Task: Add Echo Falls Cajun Spice Hot Smoked Coho Salmon to the cart.
Action: Mouse pressed left at (21, 144)
Screenshot: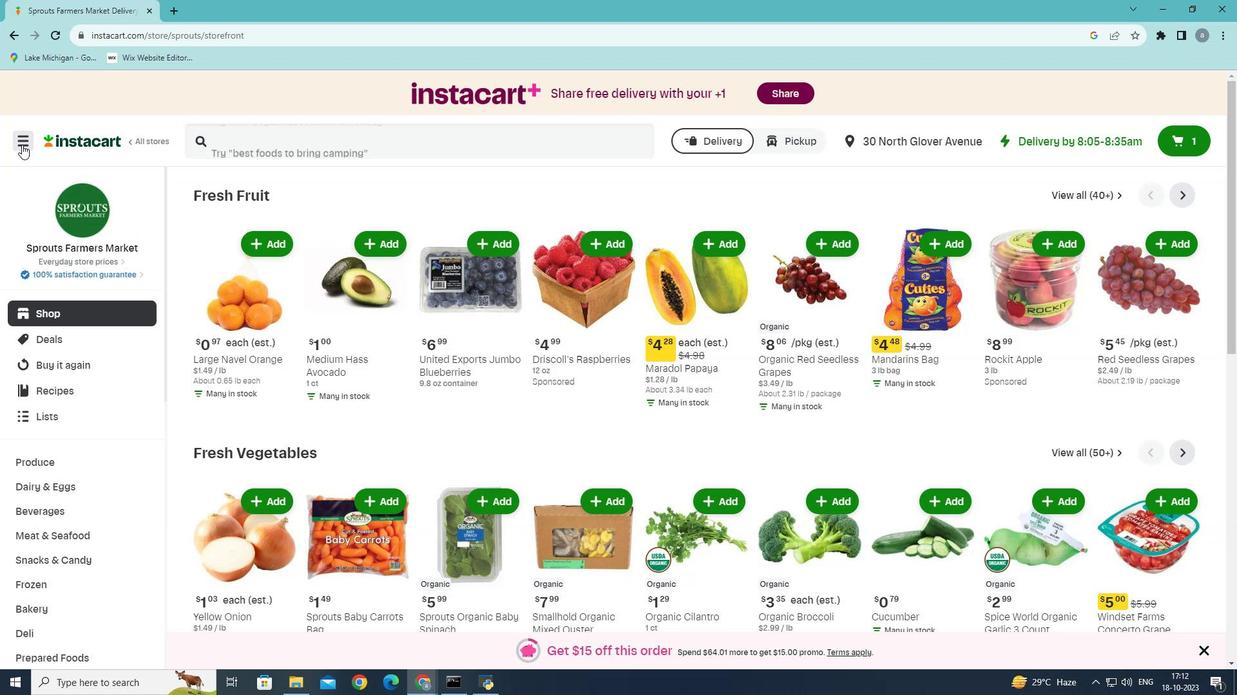 
Action: Mouse moved to (69, 371)
Screenshot: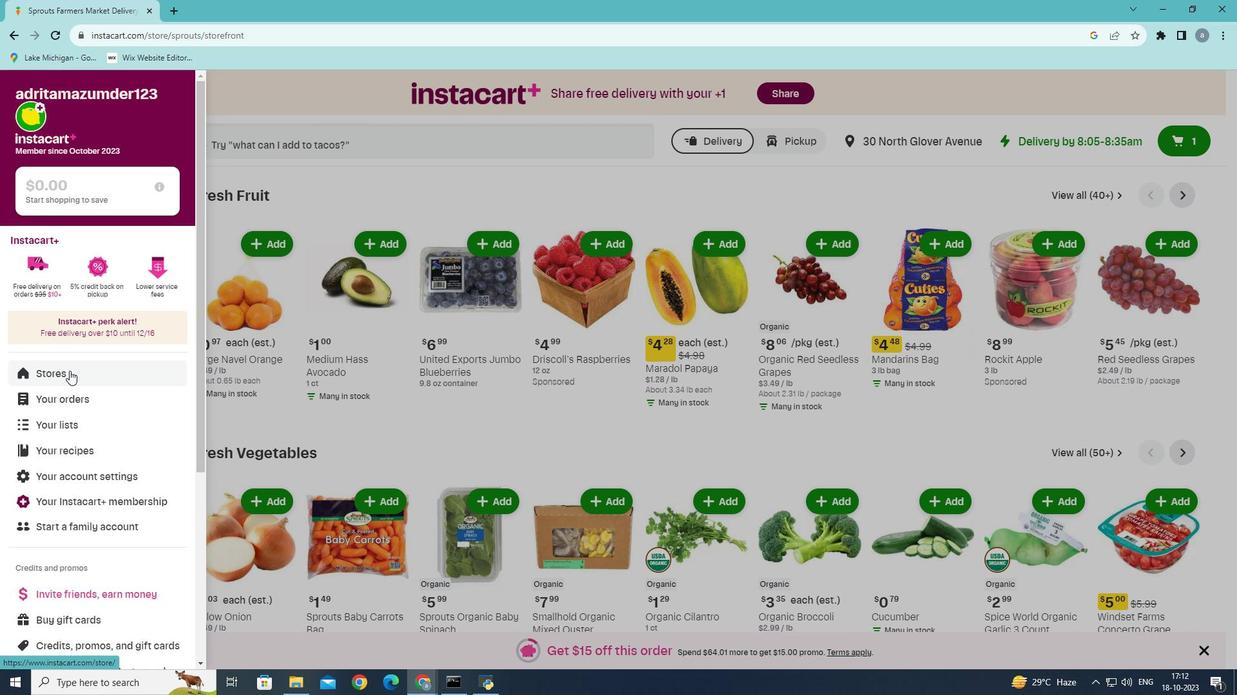 
Action: Mouse pressed left at (69, 371)
Screenshot: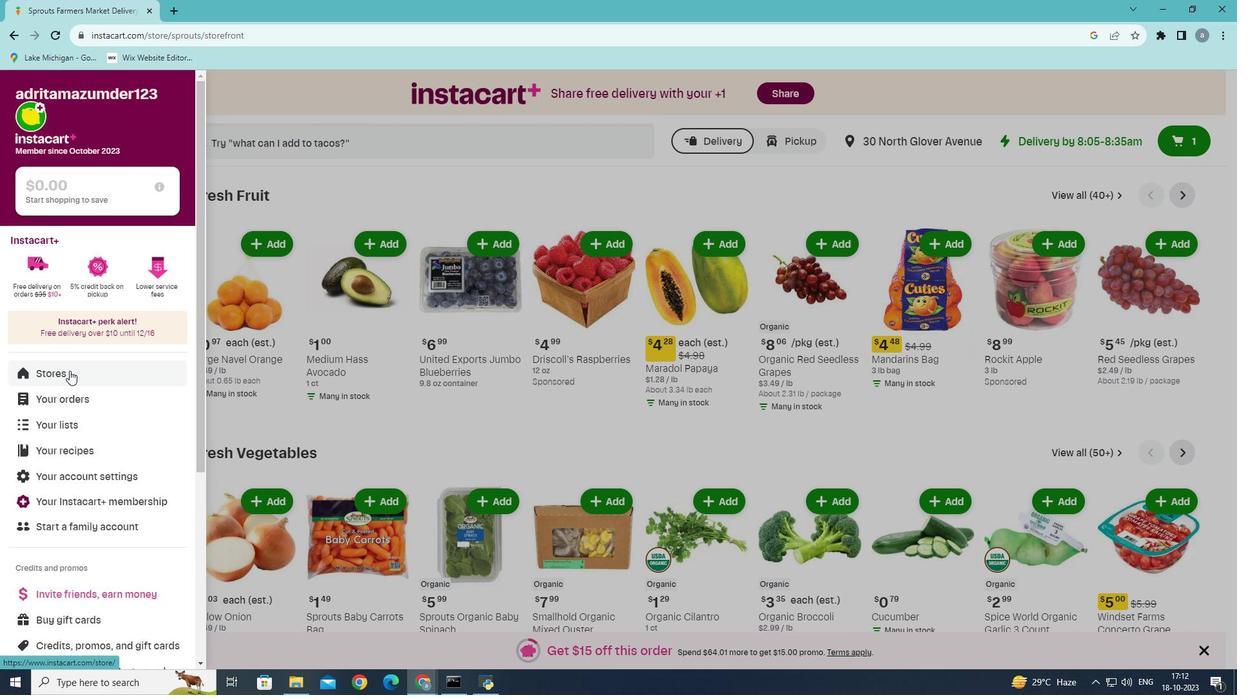 
Action: Mouse moved to (308, 148)
Screenshot: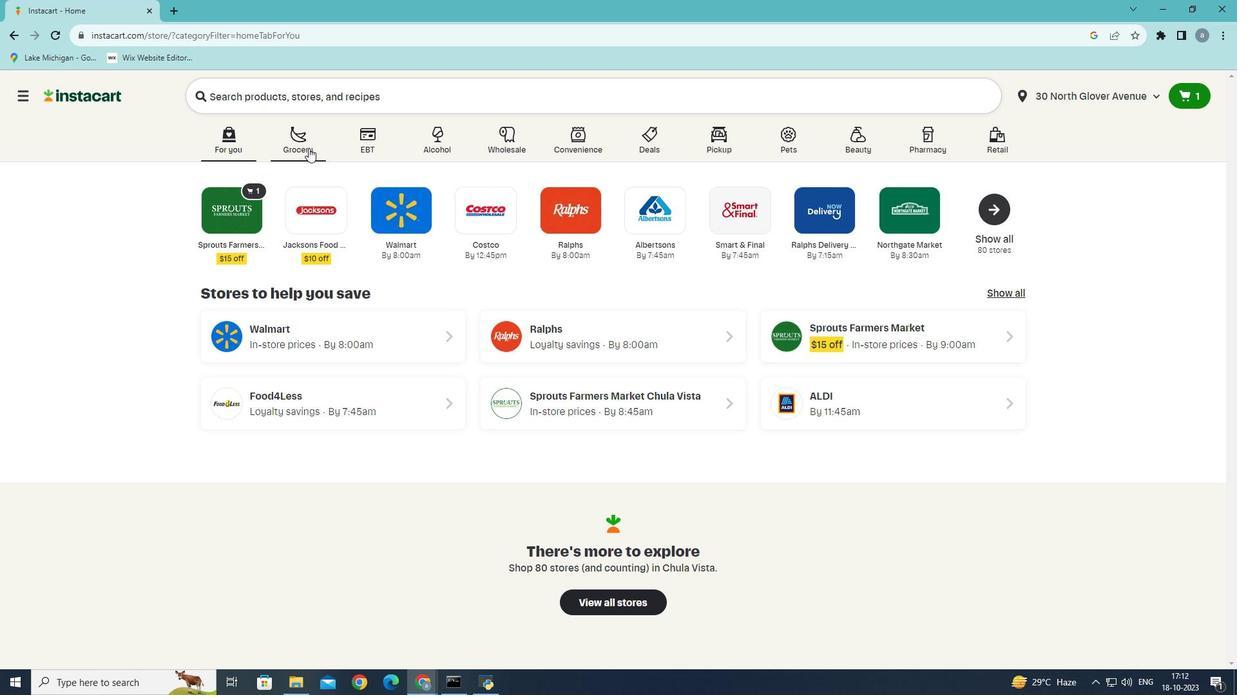 
Action: Mouse pressed left at (308, 148)
Screenshot: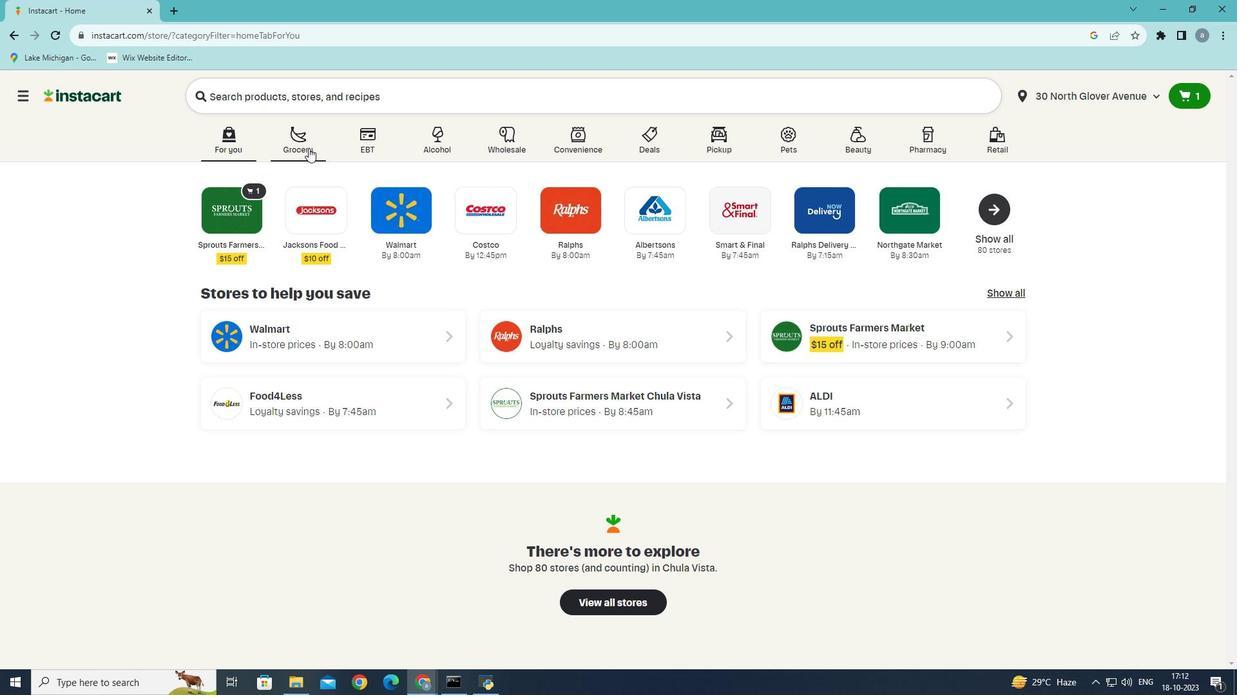 
Action: Mouse moved to (284, 390)
Screenshot: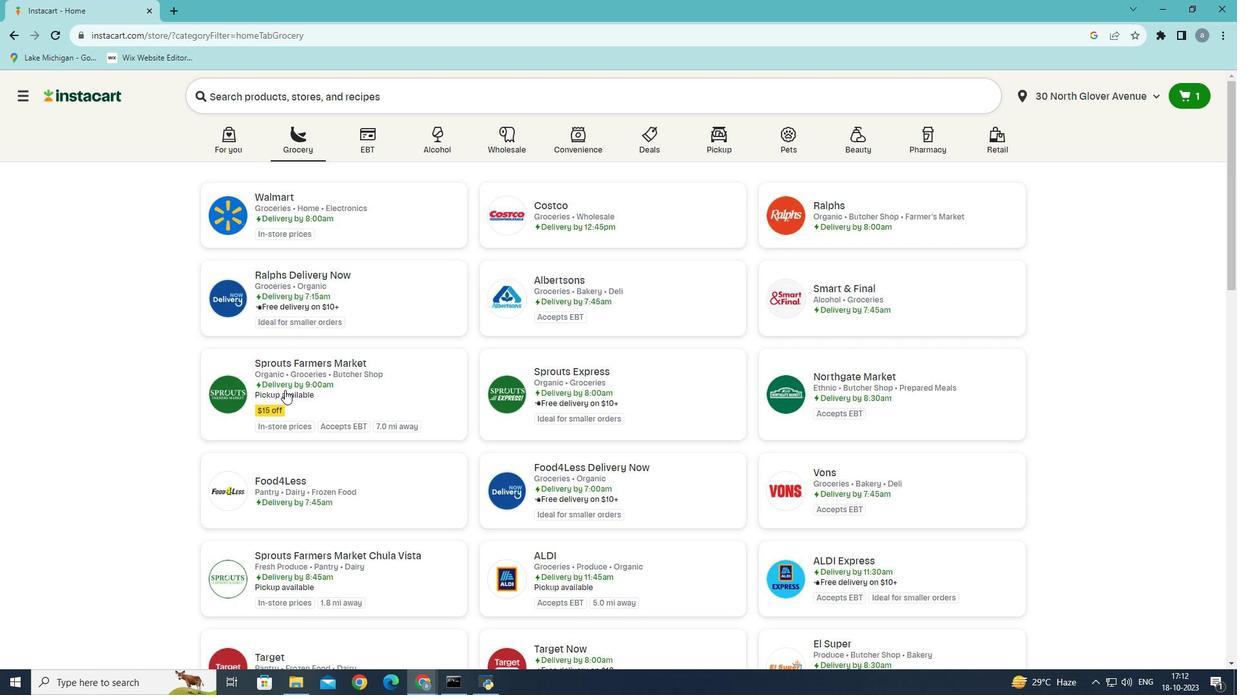 
Action: Mouse pressed left at (284, 390)
Screenshot: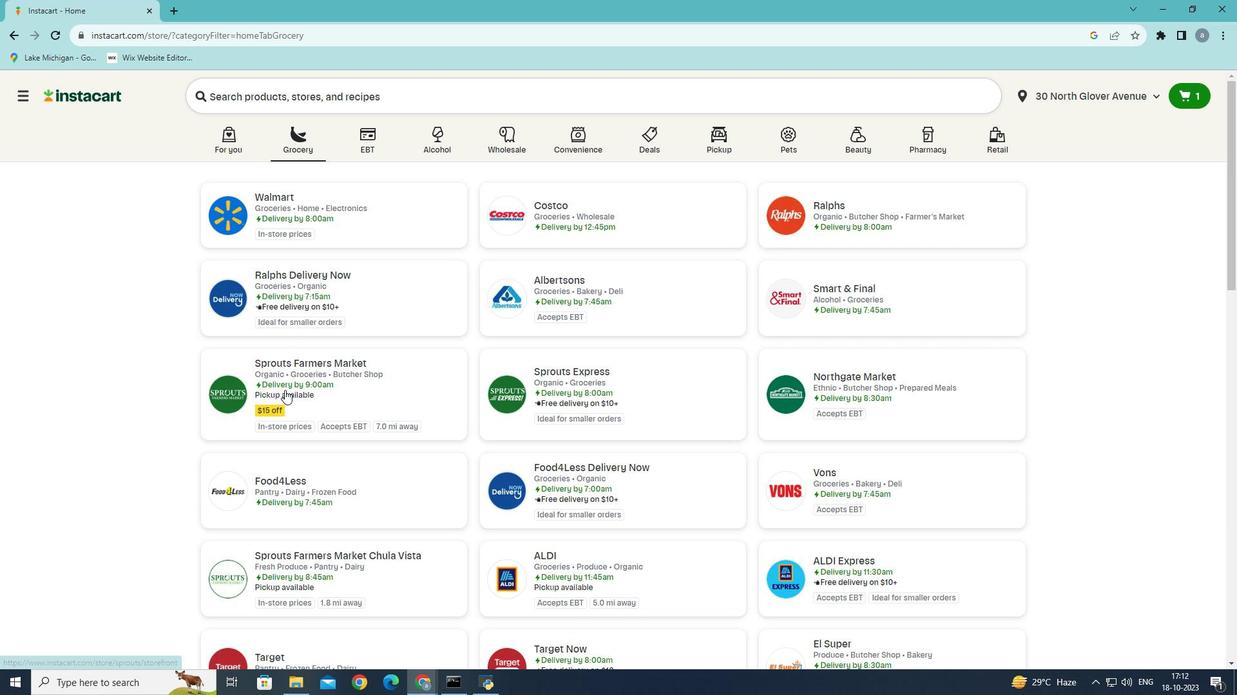 
Action: Mouse moved to (112, 526)
Screenshot: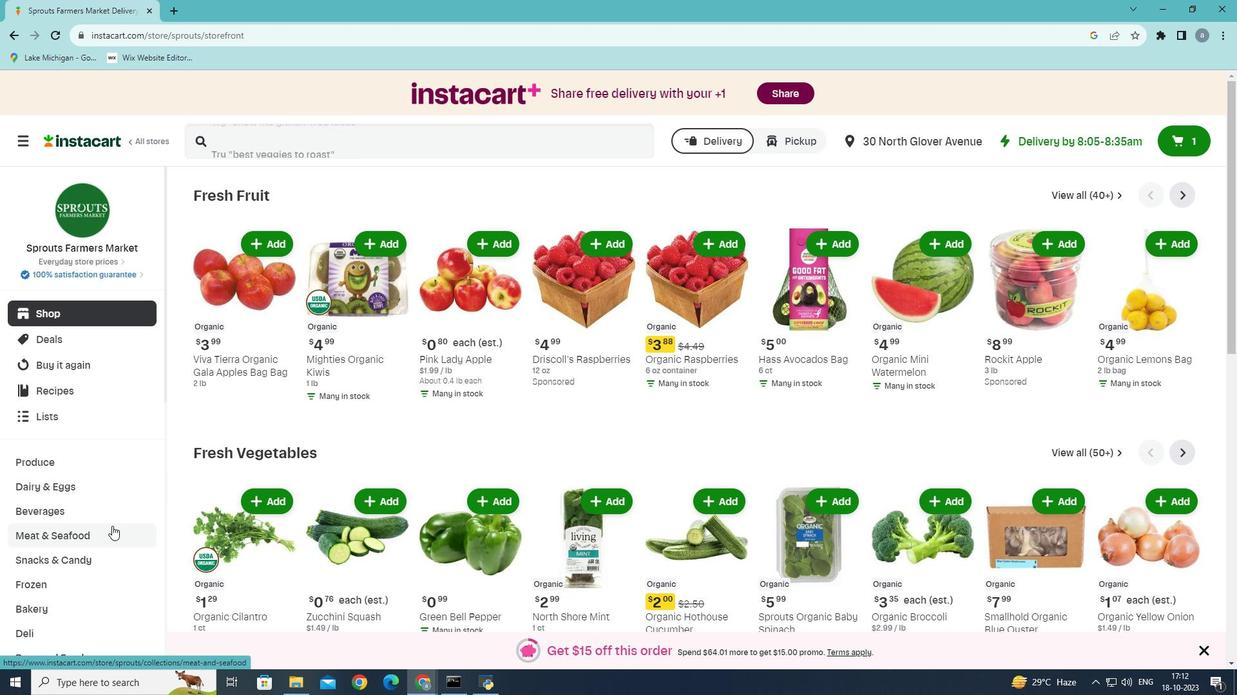 
Action: Mouse pressed left at (112, 526)
Screenshot: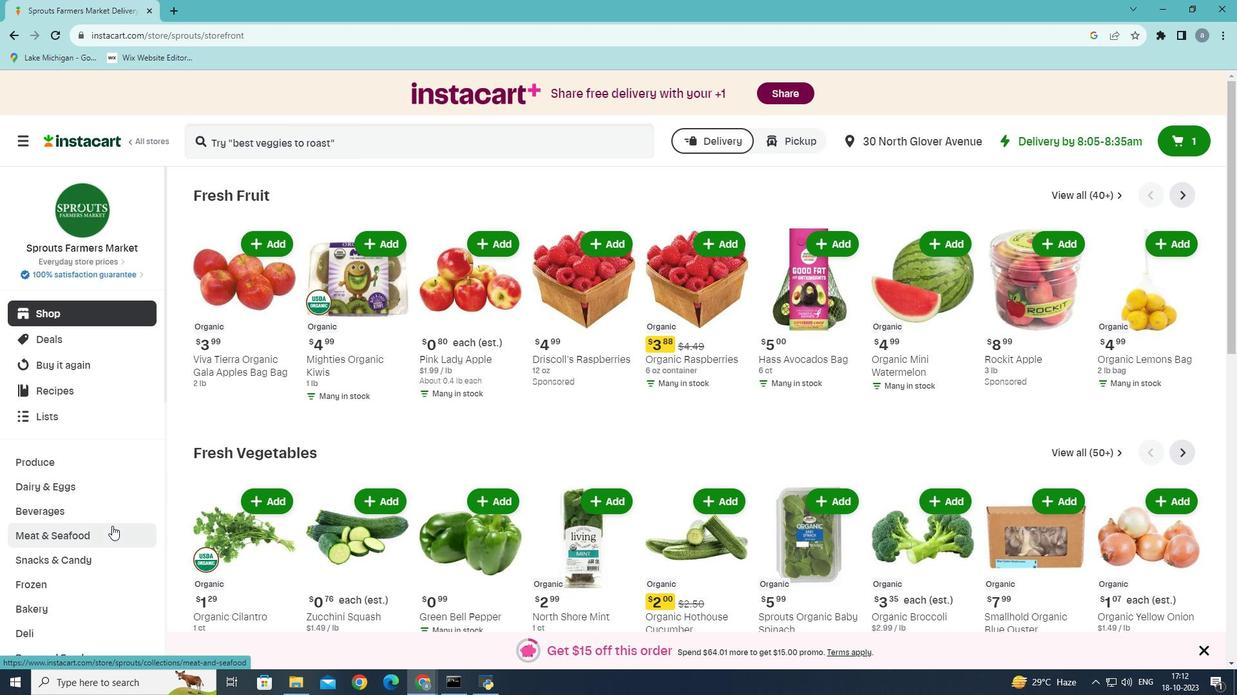 
Action: Mouse moved to (514, 227)
Screenshot: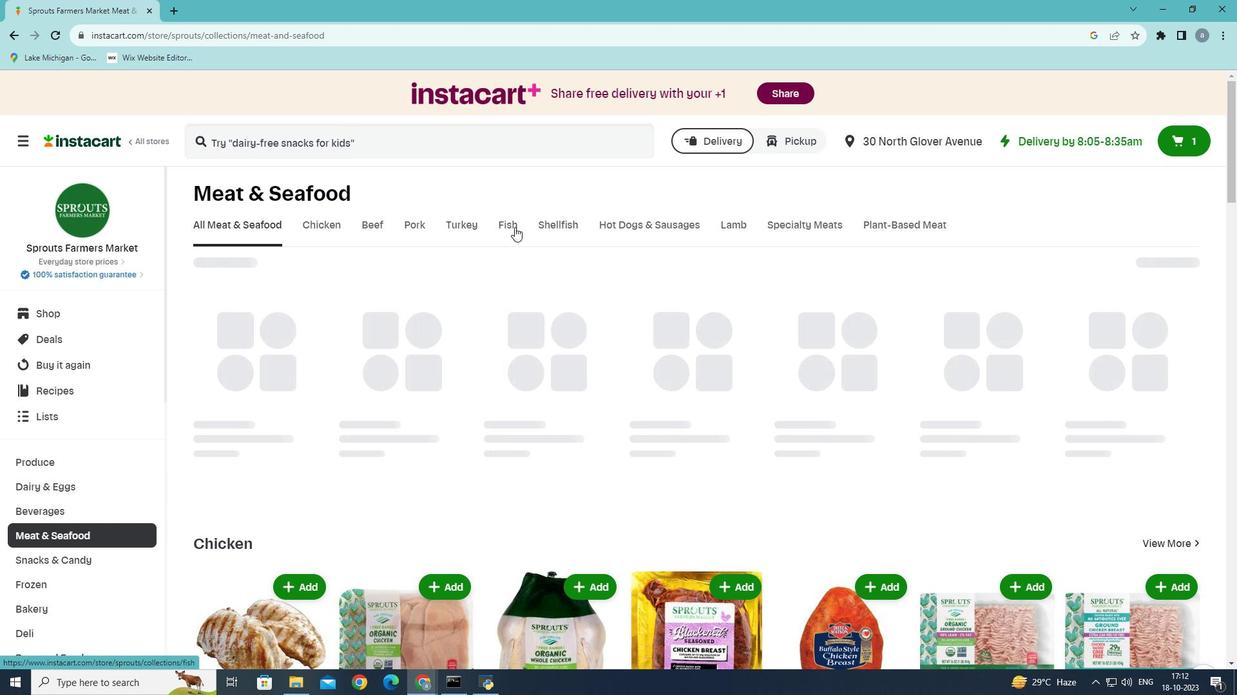 
Action: Mouse pressed left at (514, 227)
Screenshot: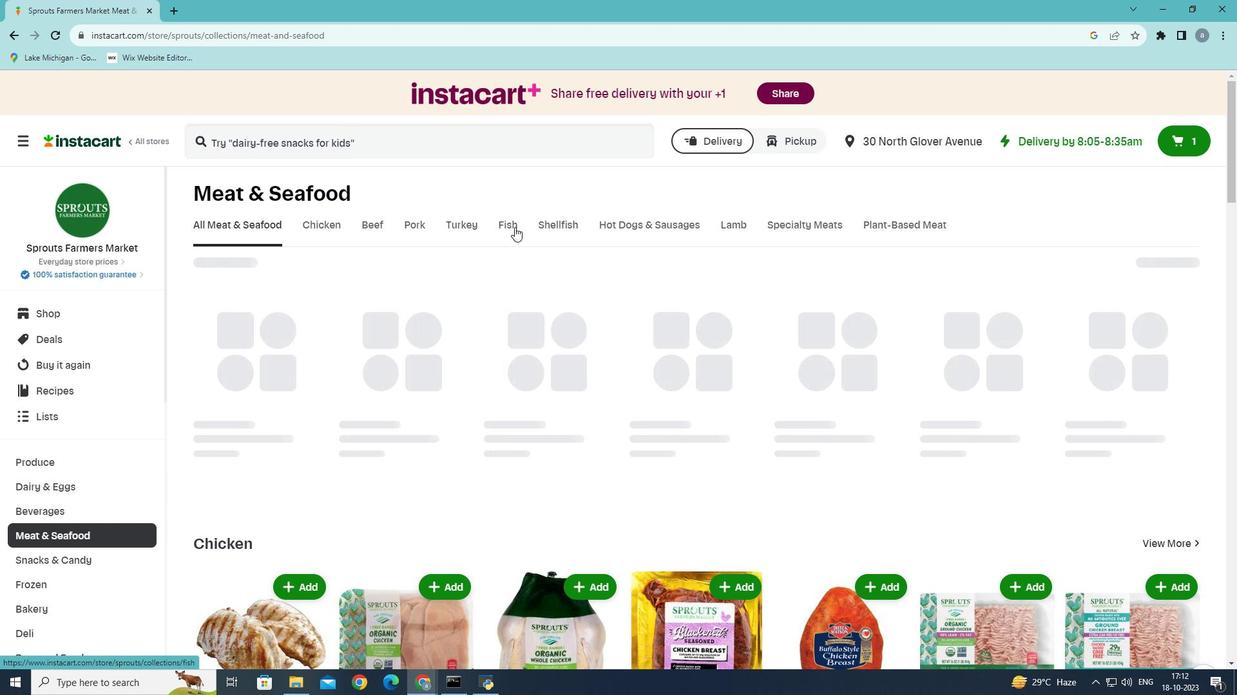 
Action: Mouse moved to (579, 391)
Screenshot: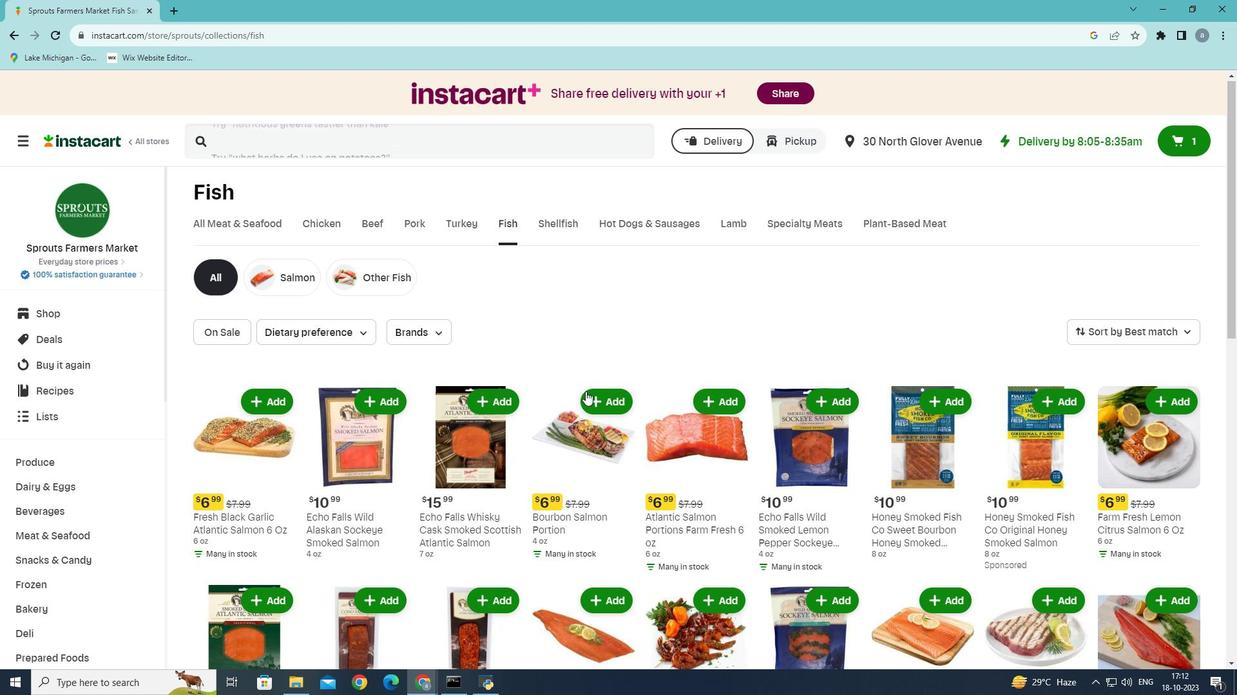 
Action: Mouse scrolled (579, 391) with delta (0, 0)
Screenshot: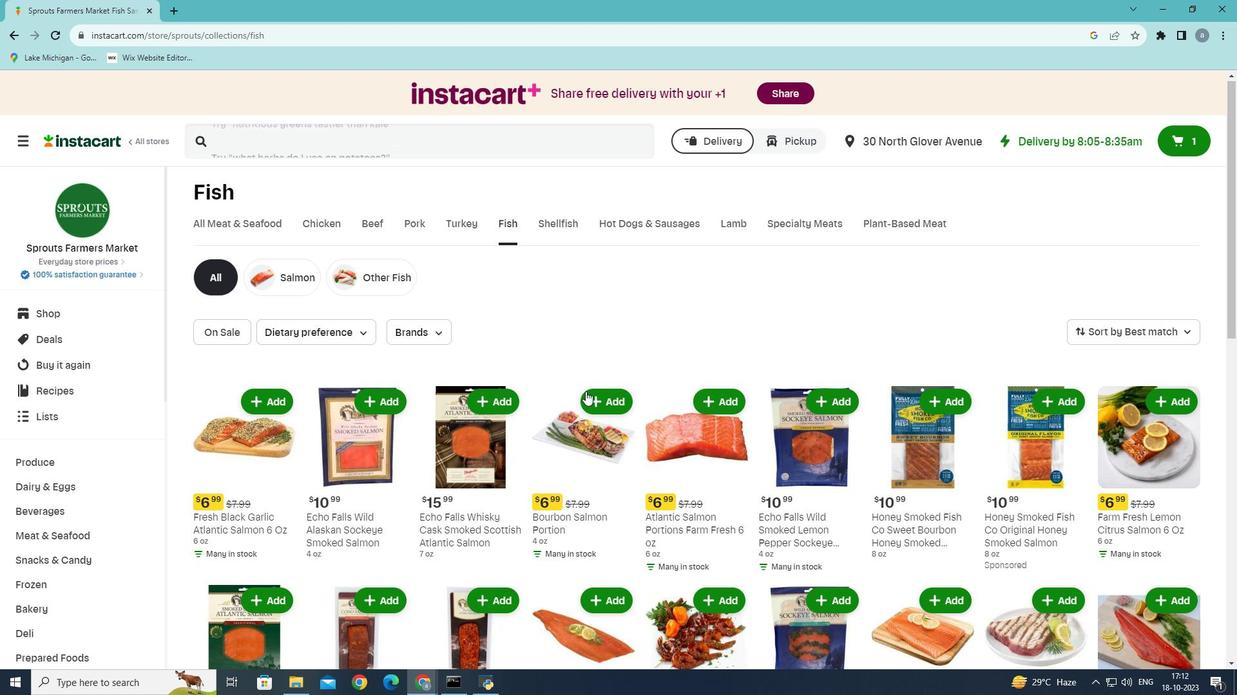 
Action: Mouse moved to (592, 391)
Screenshot: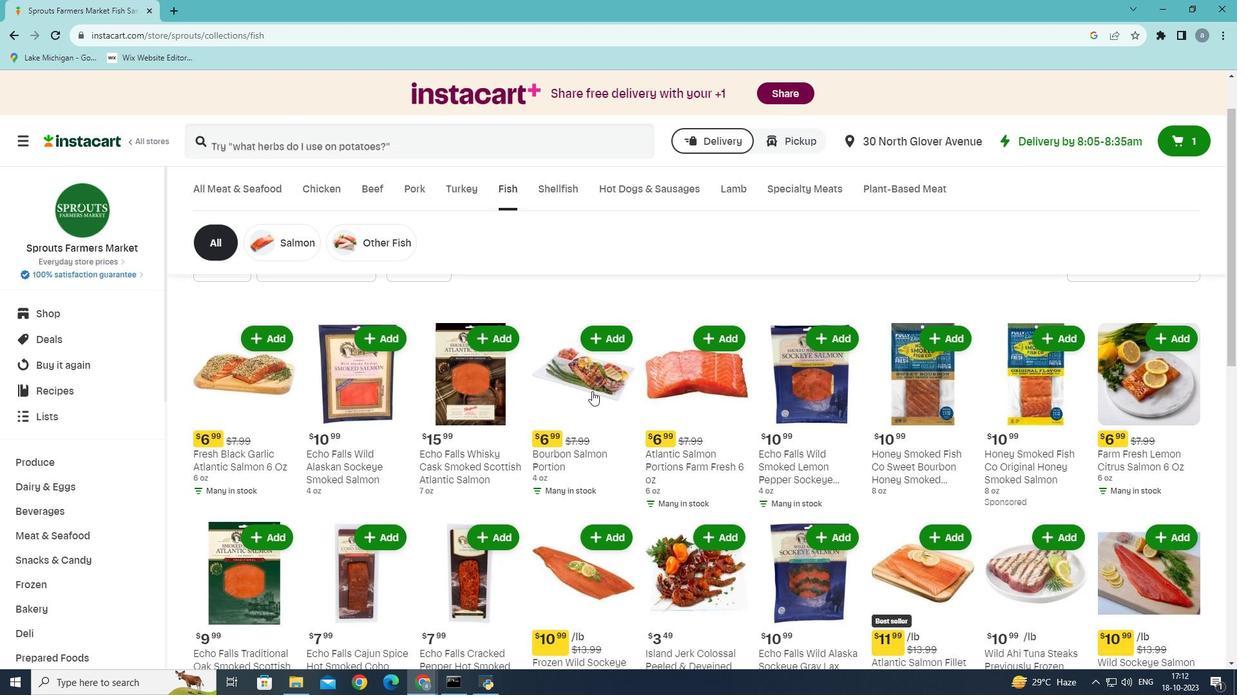 
Action: Mouse scrolled (592, 391) with delta (0, 0)
Screenshot: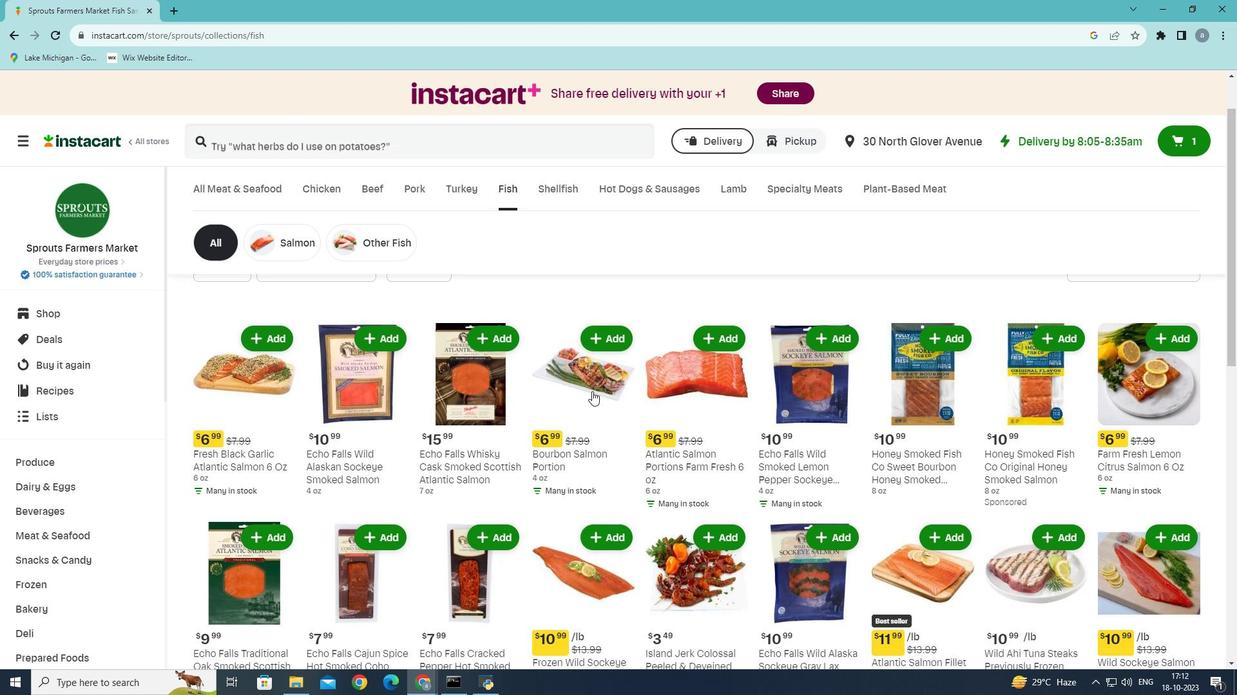 
Action: Mouse moved to (940, 439)
Screenshot: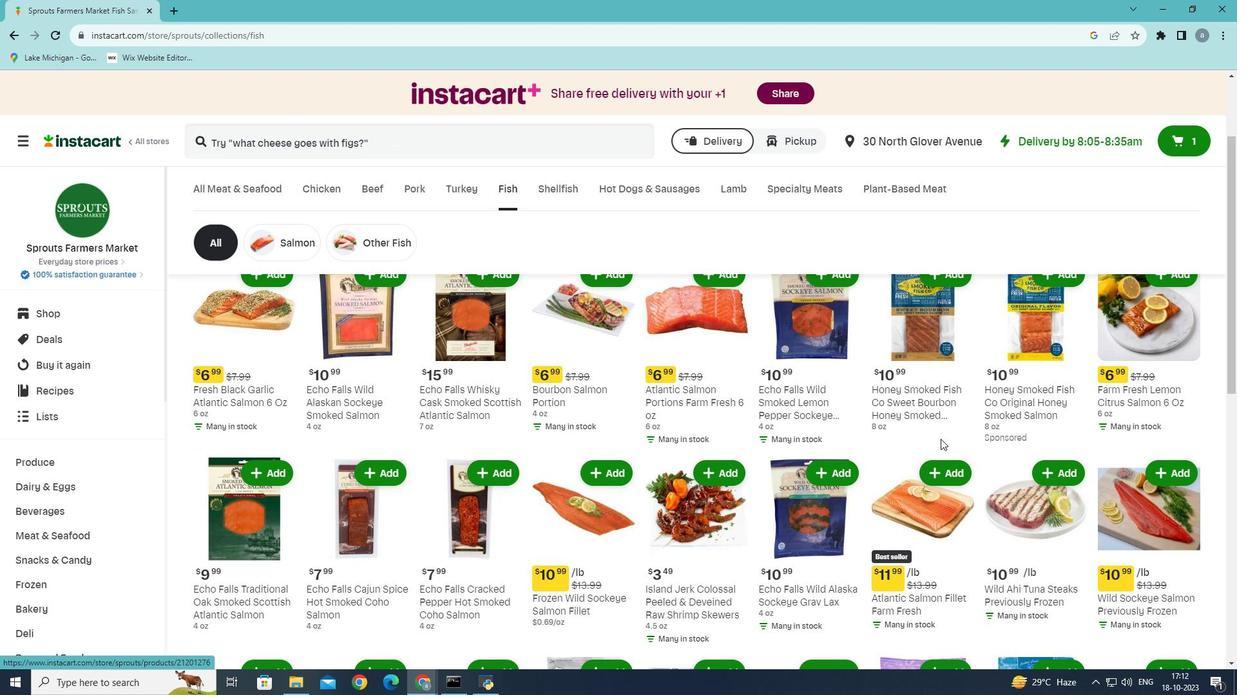 
Action: Mouse scrolled (940, 438) with delta (0, 0)
Screenshot: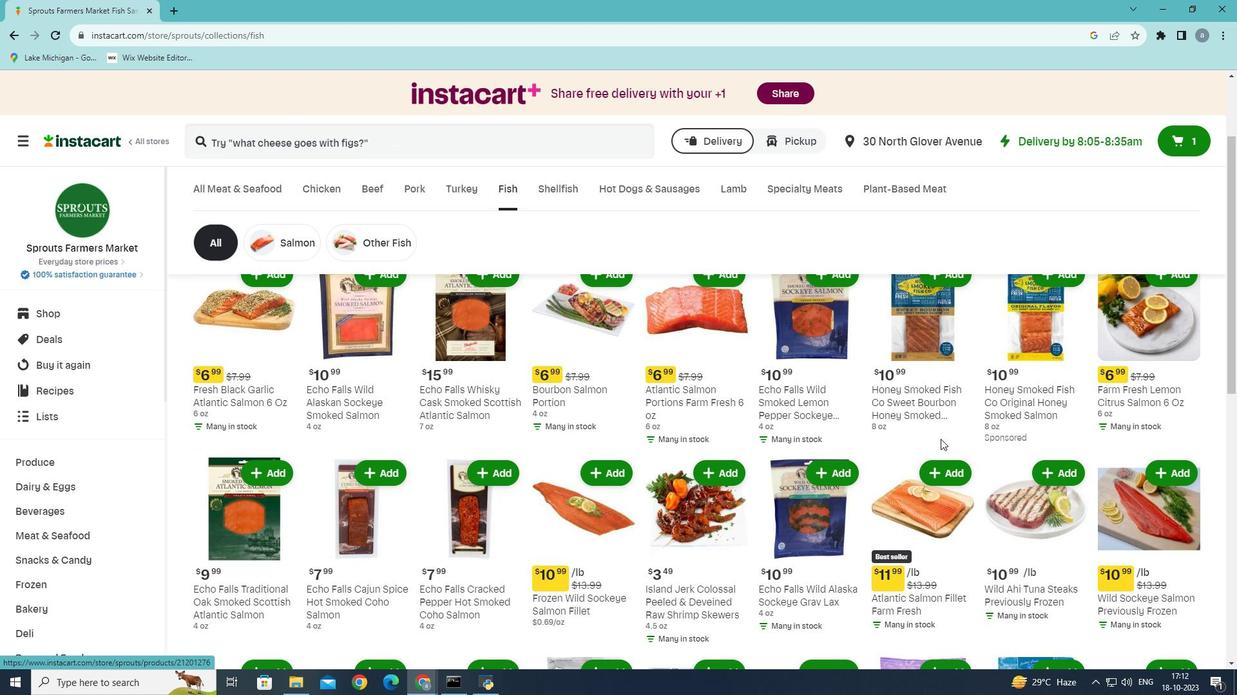 
Action: Mouse moved to (376, 405)
Screenshot: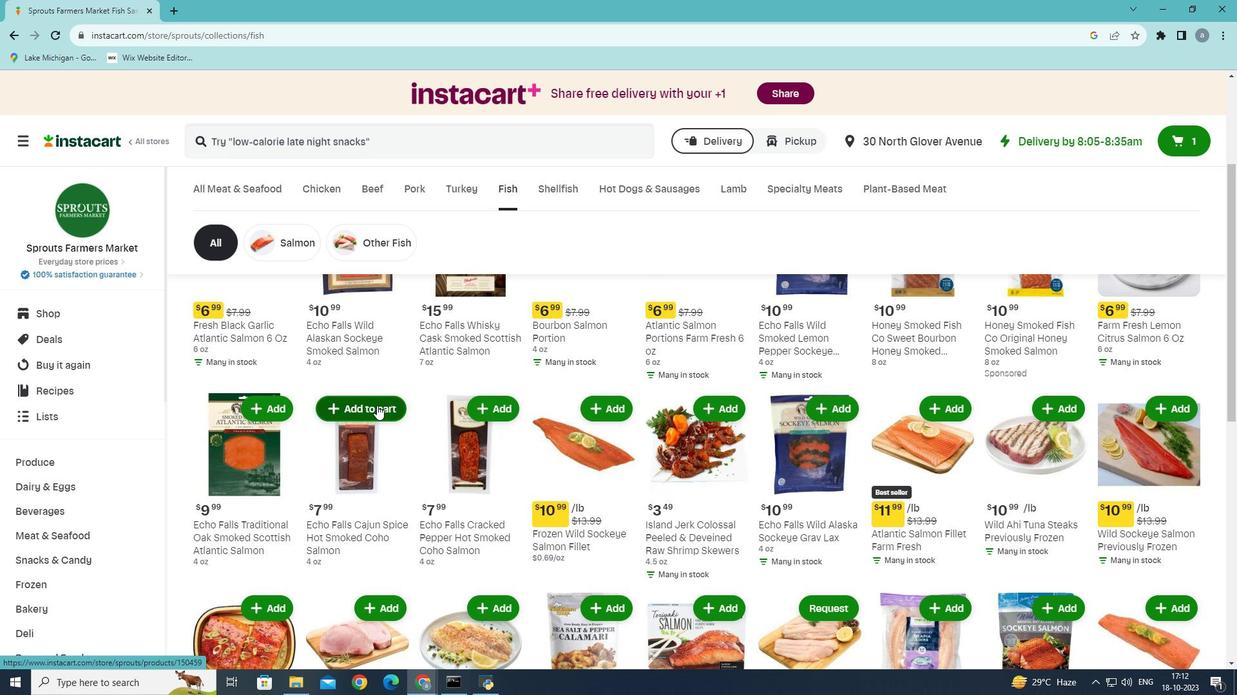 
Action: Mouse pressed left at (376, 405)
Screenshot: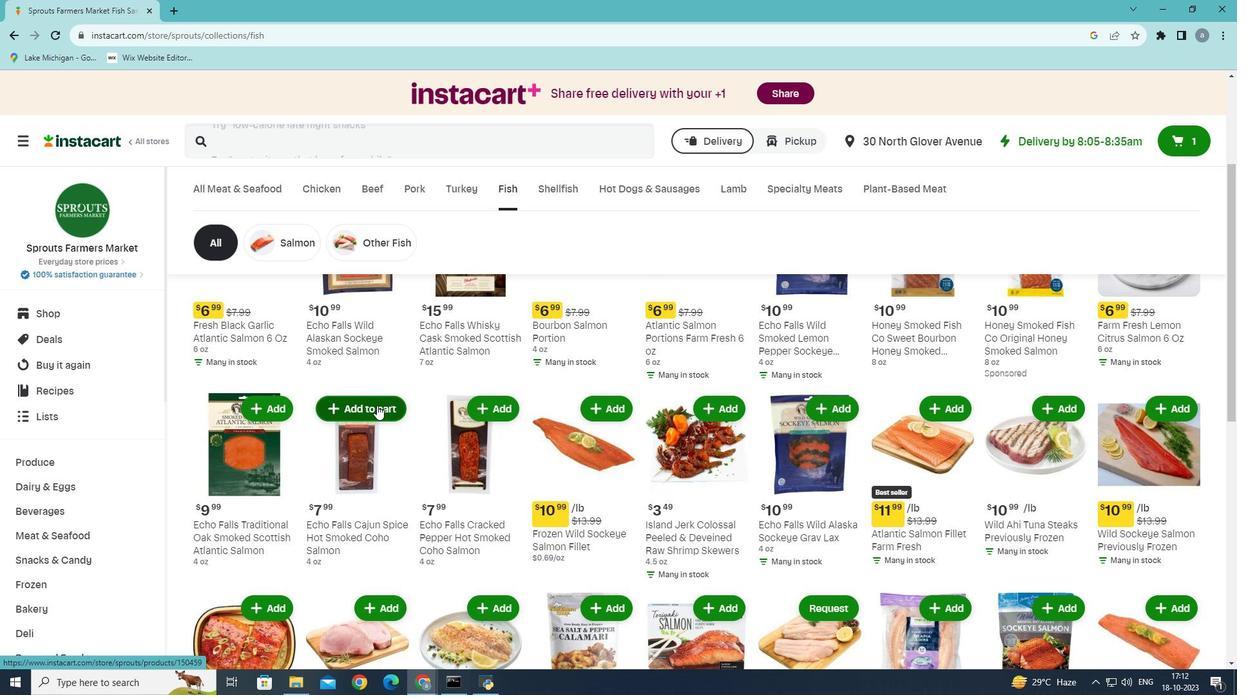 
Action: Mouse moved to (372, 412)
Screenshot: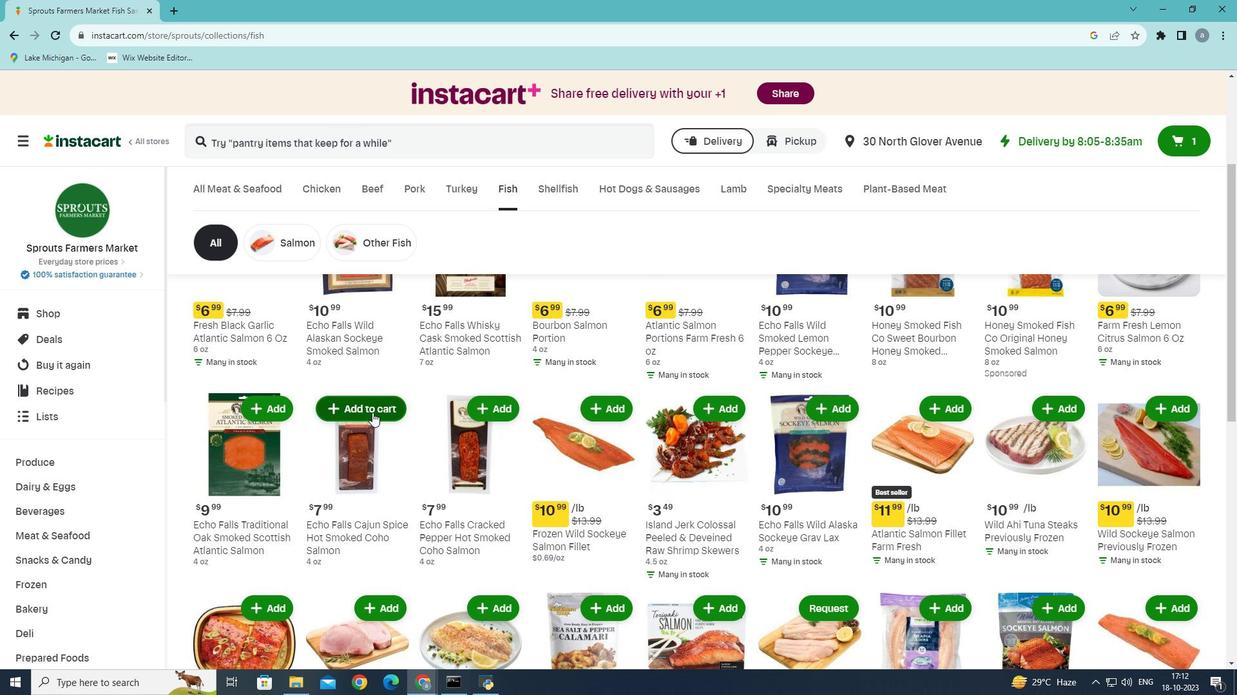 
